 Task: Create a task  Improve website accessibility for users with visual impairments , assign it to team member softage.9@softage.net in the project TractLine and update the status of the task to  Off Track , set the priority of the task to Medium.
Action: Mouse moved to (50, 358)
Screenshot: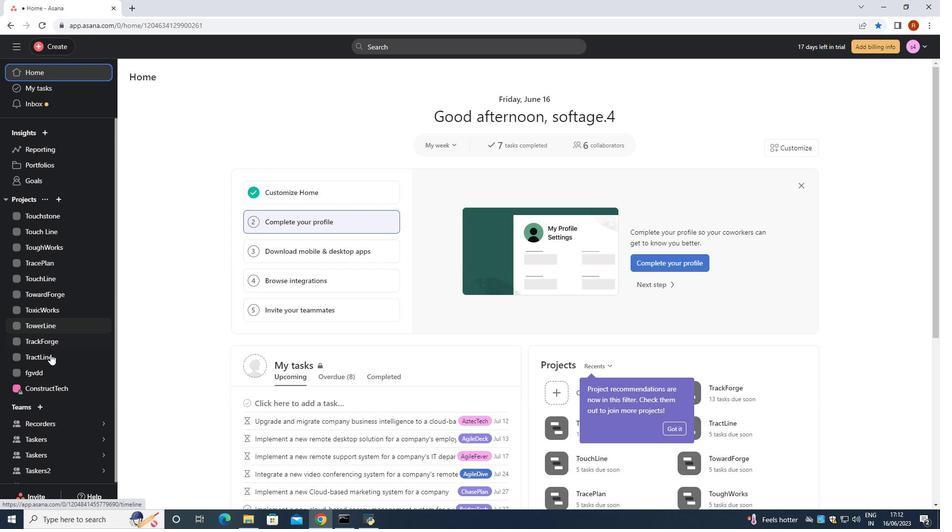 
Action: Mouse pressed left at (50, 358)
Screenshot: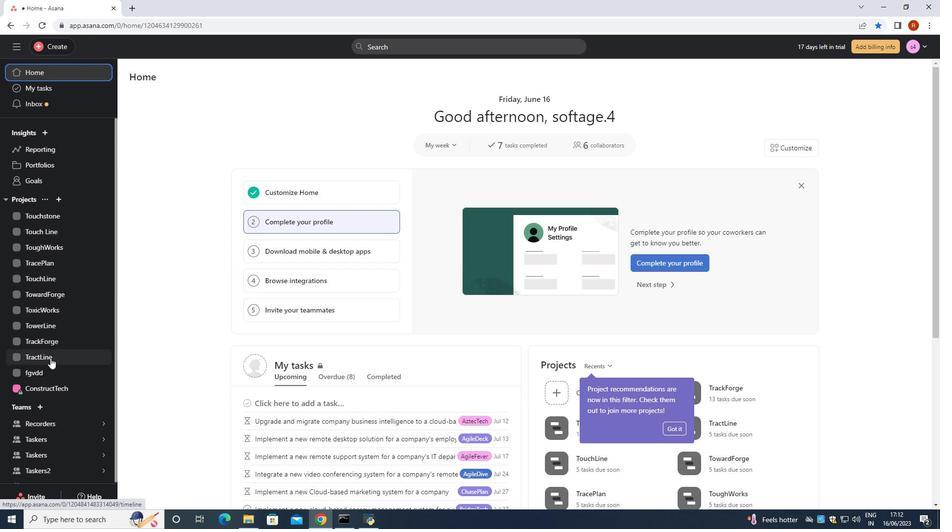 
Action: Mouse moved to (261, 221)
Screenshot: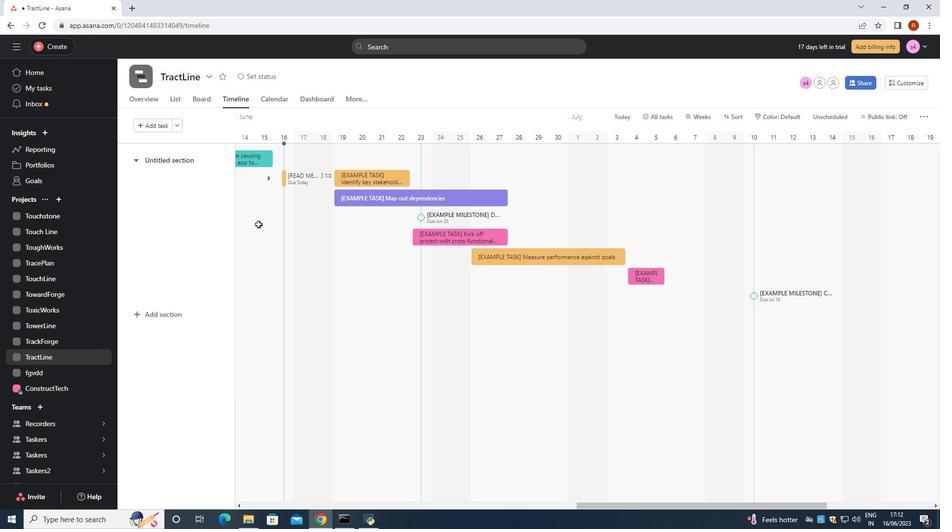 
Action: Mouse scrolled (261, 221) with delta (0, 0)
Screenshot: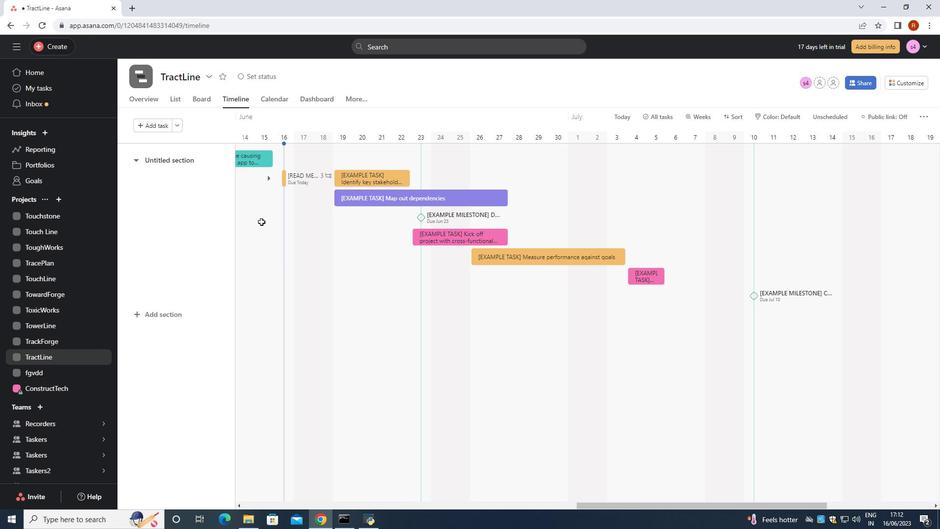 
Action: Mouse scrolled (261, 221) with delta (0, 0)
Screenshot: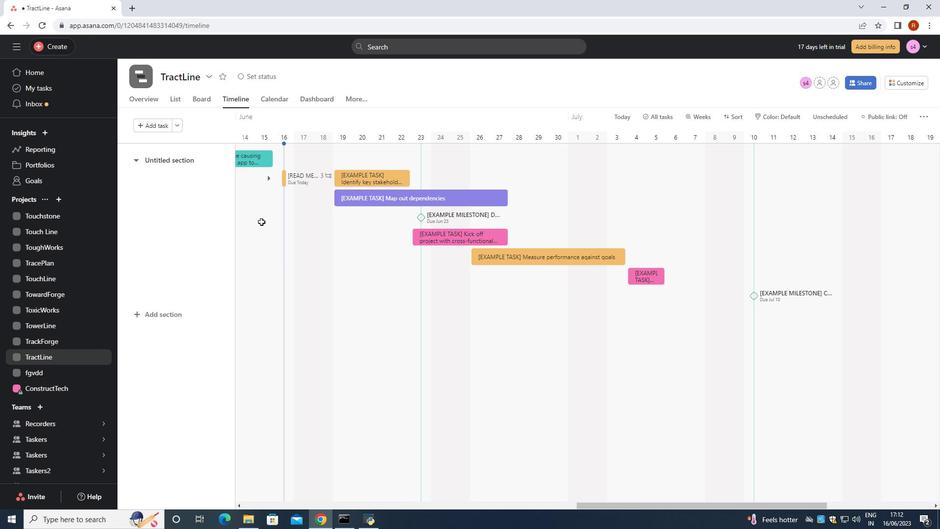 
Action: Mouse scrolled (261, 221) with delta (0, 0)
Screenshot: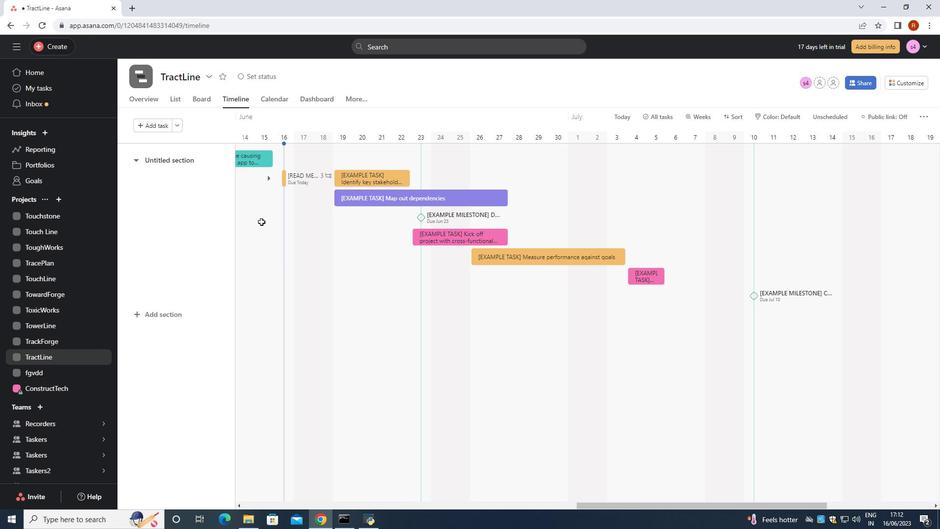
Action: Mouse moved to (603, 504)
Screenshot: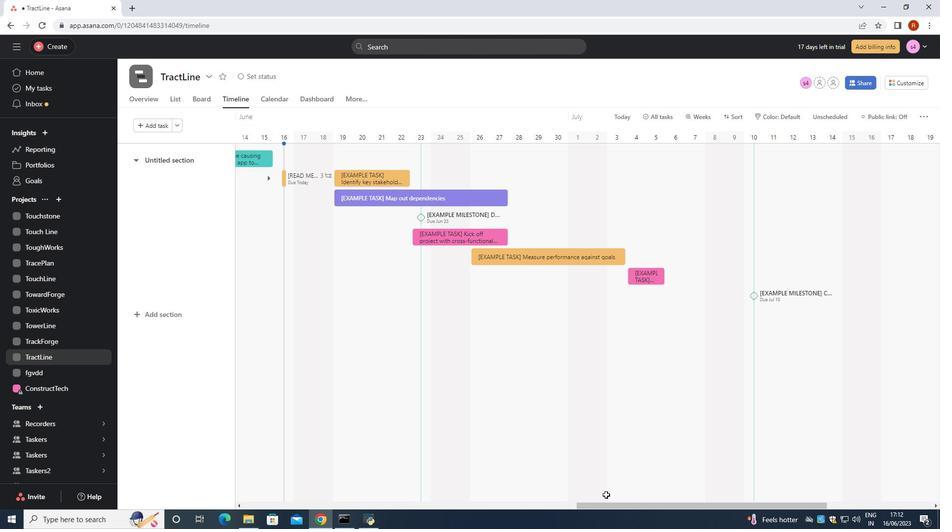 
Action: Mouse pressed left at (603, 504)
Screenshot: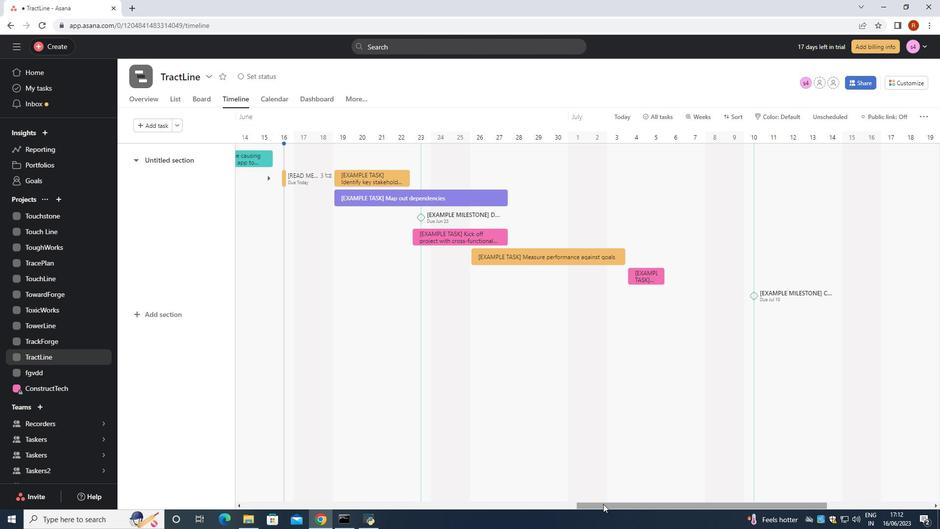 
Action: Mouse moved to (364, 182)
Screenshot: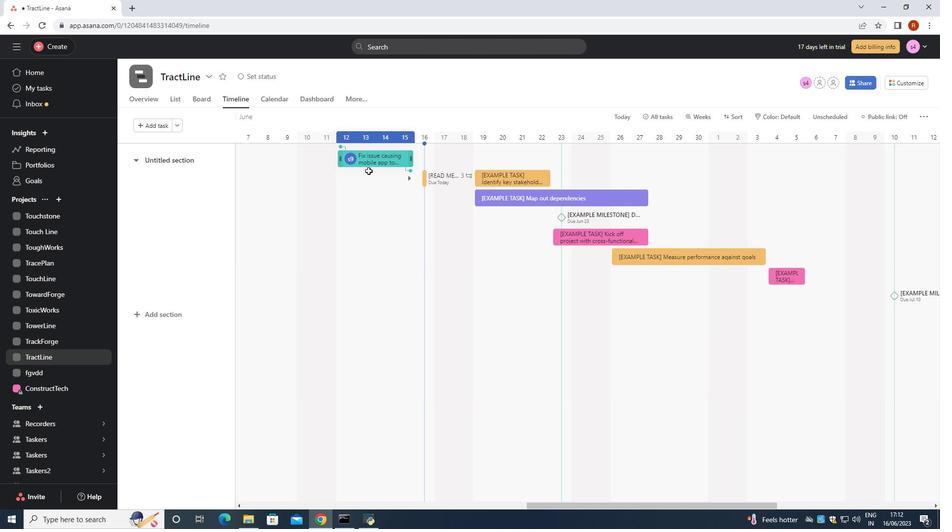 
Action: Mouse pressed left at (364, 182)
Screenshot: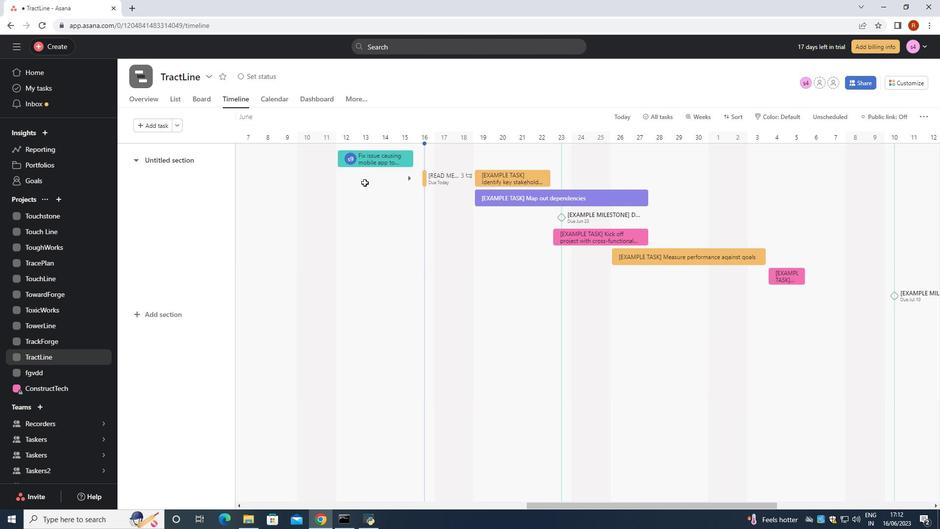 
Action: Mouse moved to (364, 191)
Screenshot: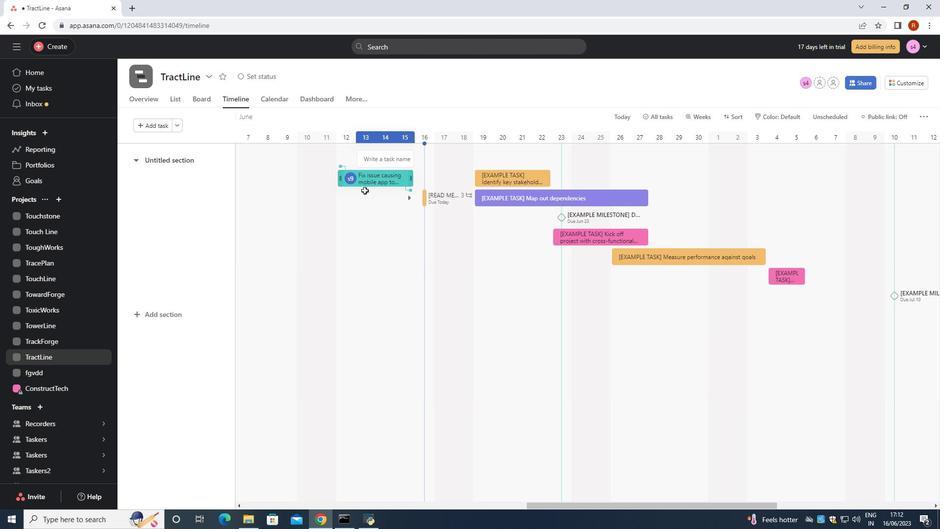 
Action: Mouse pressed left at (364, 191)
Screenshot: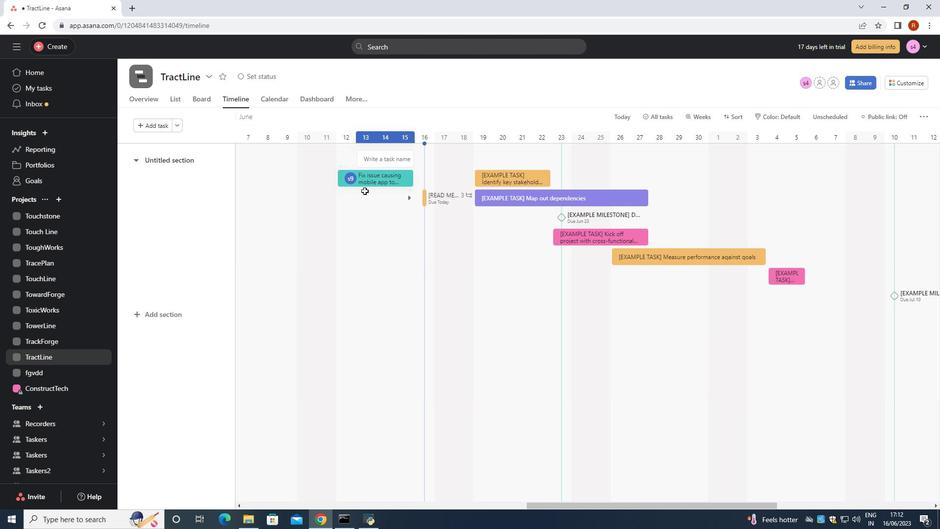 
Action: Mouse moved to (327, 185)
Screenshot: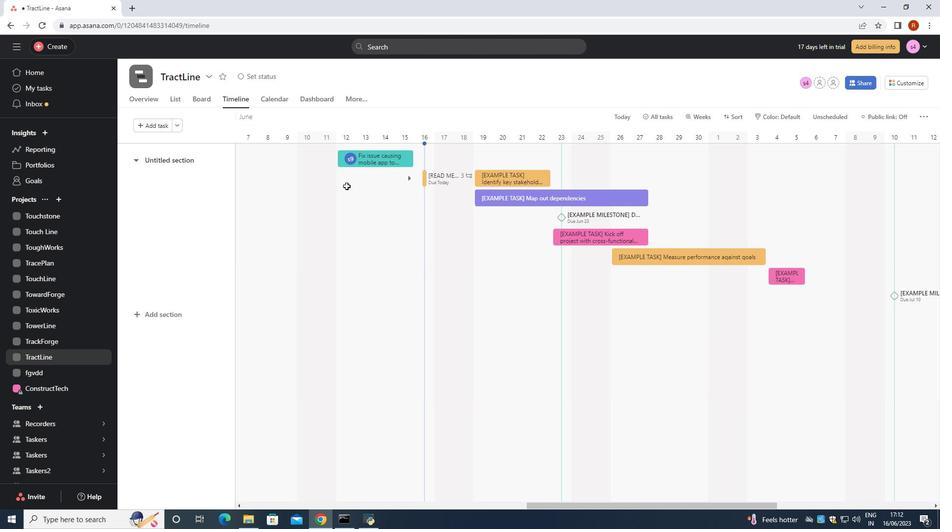 
Action: Mouse pressed left at (327, 185)
Screenshot: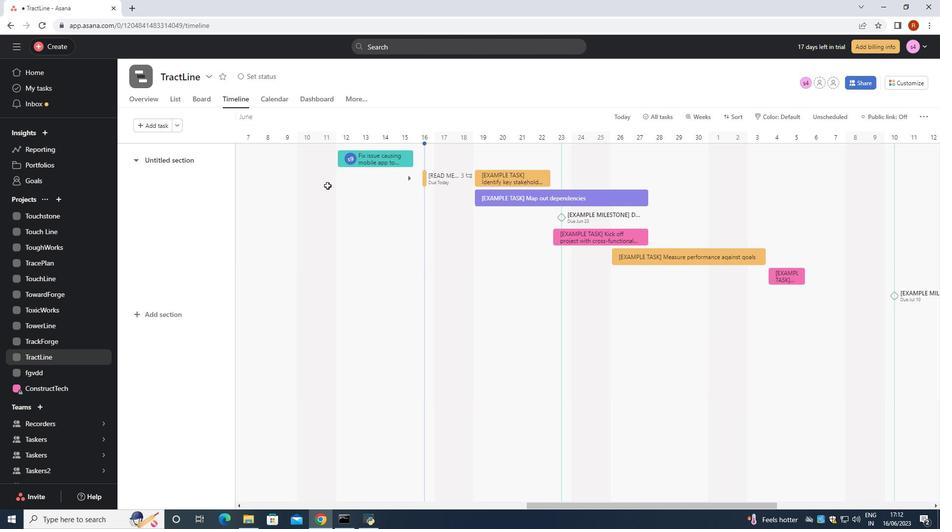 
Action: Mouse moved to (371, 226)
Screenshot: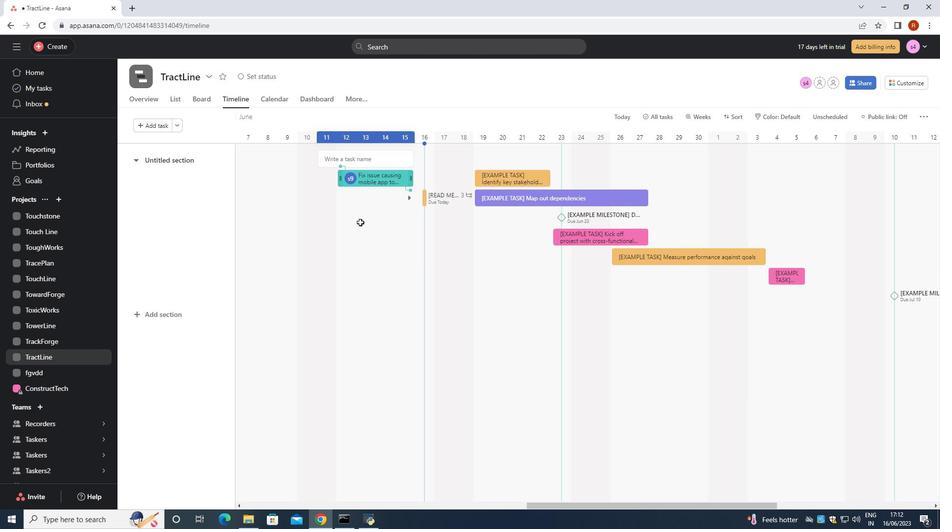 
Action: Mouse pressed left at (371, 226)
Screenshot: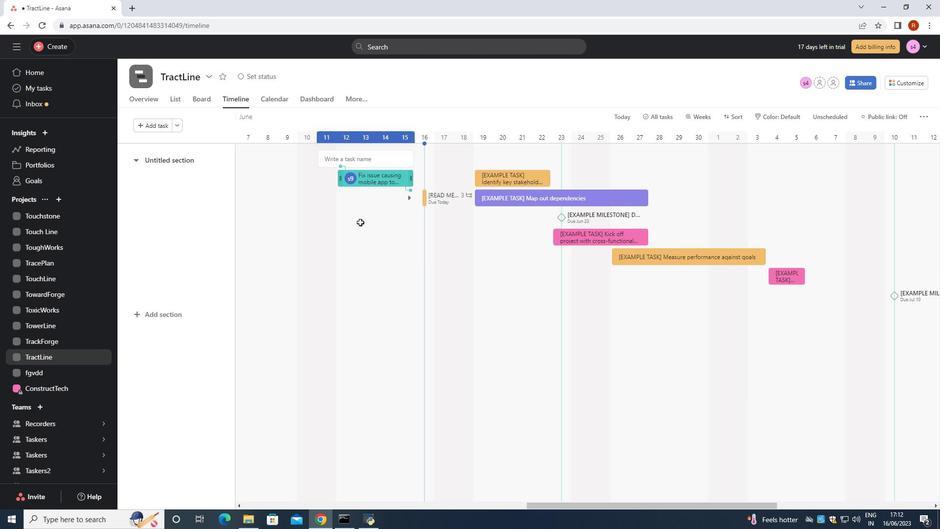 
Action: Mouse moved to (374, 210)
Screenshot: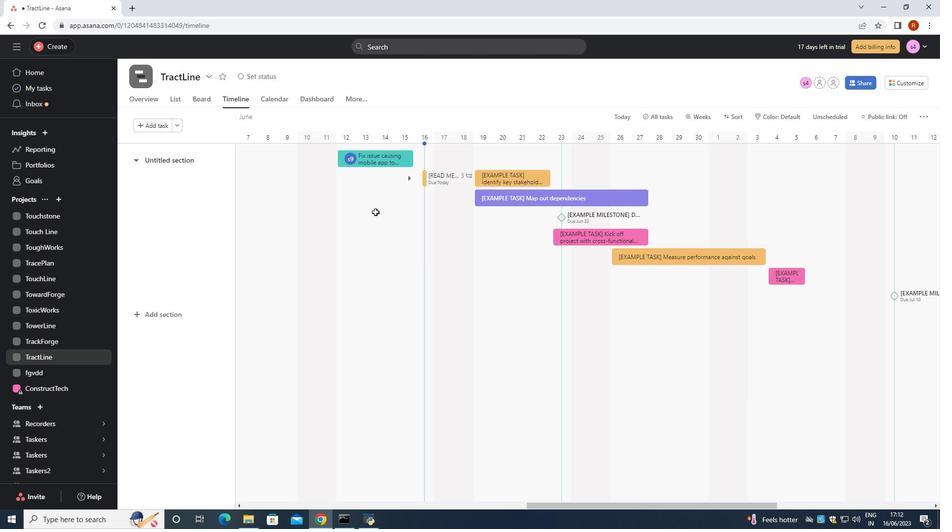 
Action: Mouse pressed left at (374, 210)
Screenshot: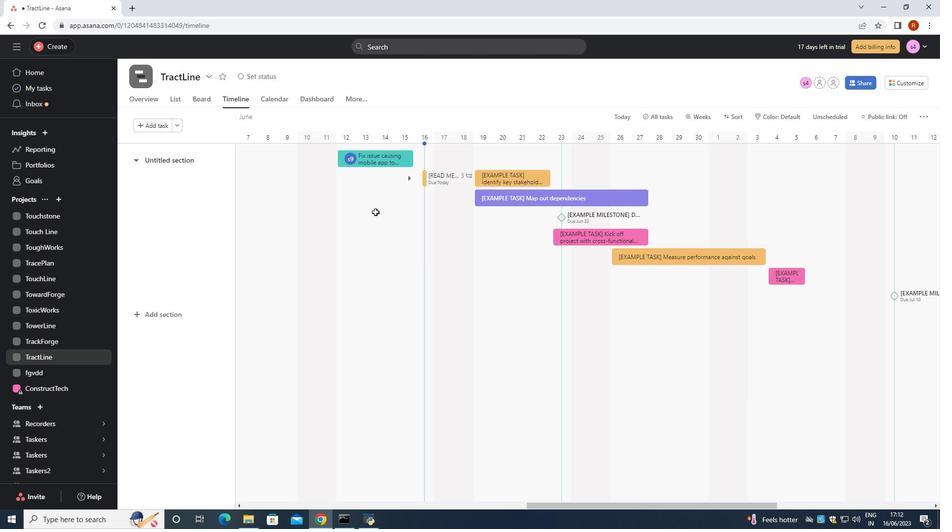 
Action: Mouse moved to (372, 217)
Screenshot: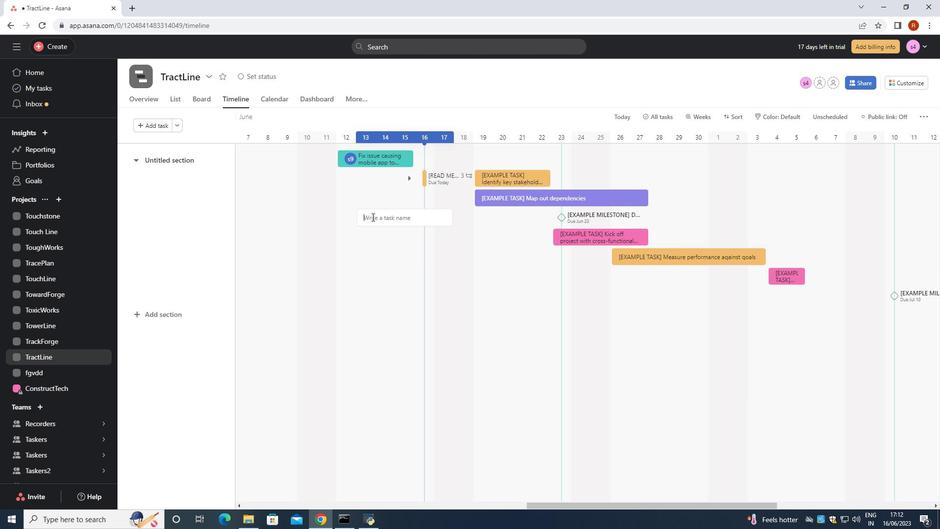 
Action: Mouse pressed left at (372, 217)
Screenshot: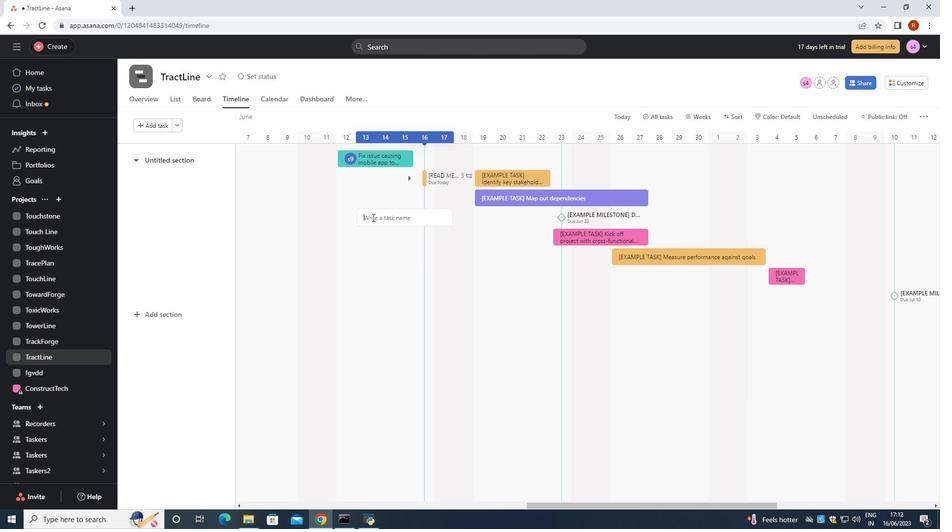 
Action: Key pressed <Key.shift><Key.shift><Key.shift><Key.shift><Key.shift><Key.shift><Key.shift><Key.shift><Key.shift><Key.shift><Key.shift><Key.shift><Key.shift><Key.shift><Key.shift><Key.shift><Key.shift><Key.shift><Key.shift><Key.shift><Key.shift>Improve<Key.space>website<Key.space>accessibility<Key.space>for<Key.space>users<Key.space>with<Key.space>visual<Key.space>impairment
Screenshot: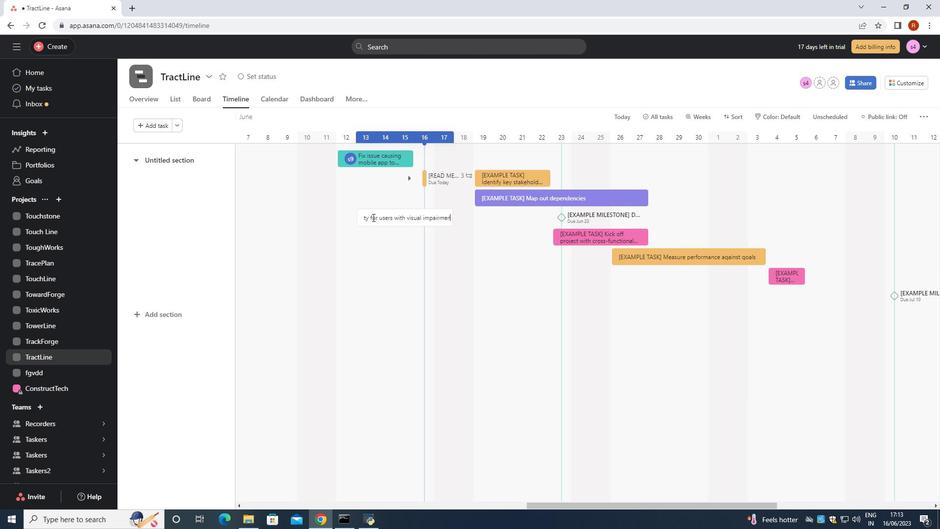 
Action: Mouse moved to (419, 209)
Screenshot: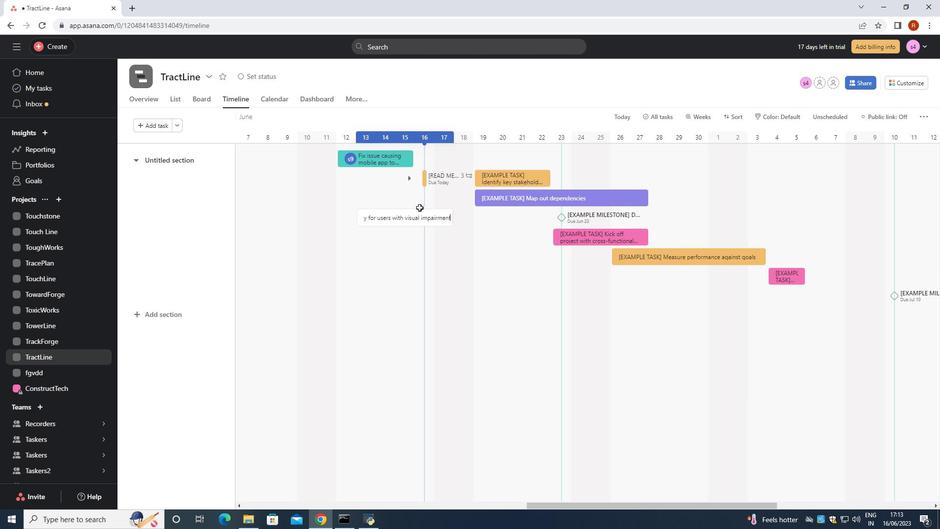 
Action: Key pressed <Key.enter>
Screenshot: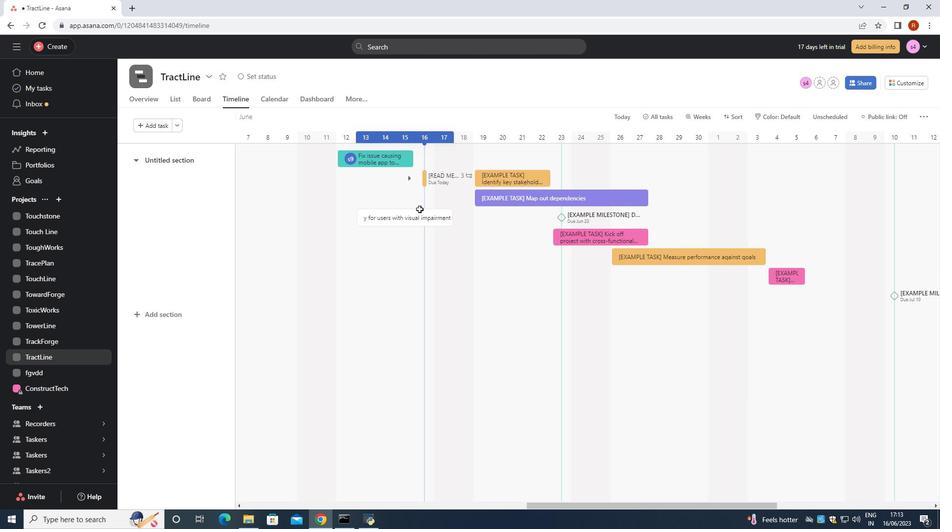 
Action: Mouse moved to (429, 218)
Screenshot: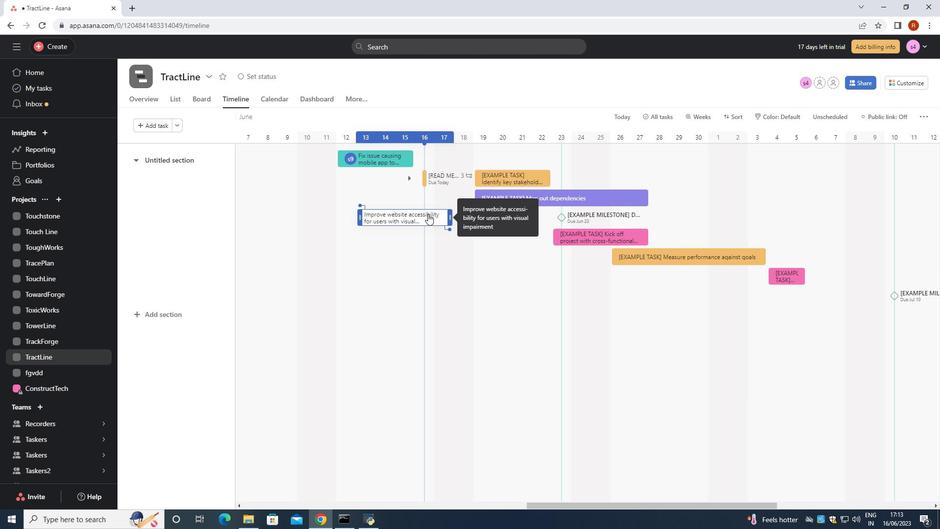 
Action: Mouse pressed left at (429, 218)
Screenshot: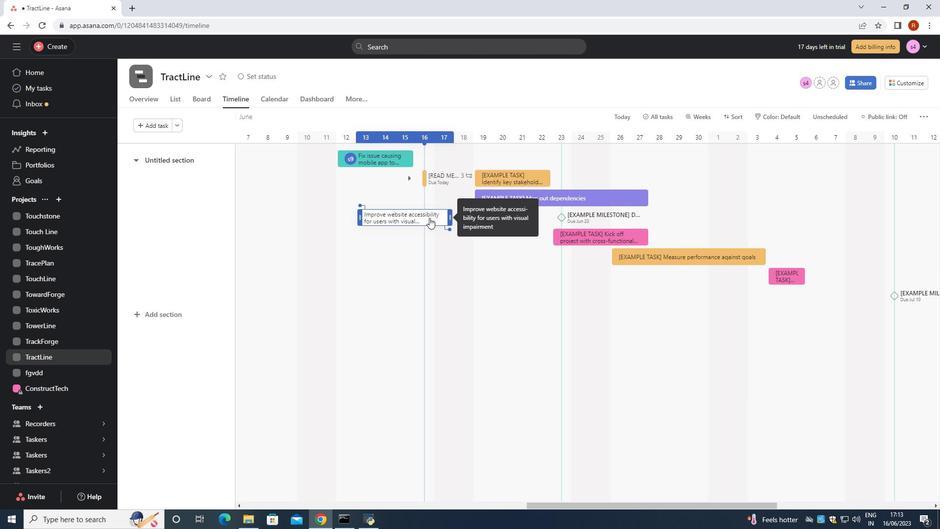 
Action: Mouse moved to (679, 193)
Screenshot: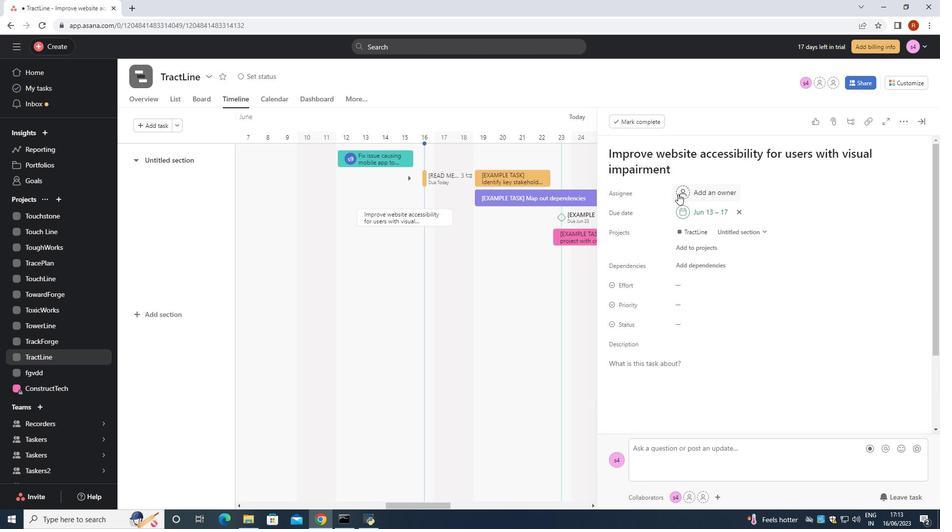 
Action: Mouse pressed left at (679, 193)
Screenshot: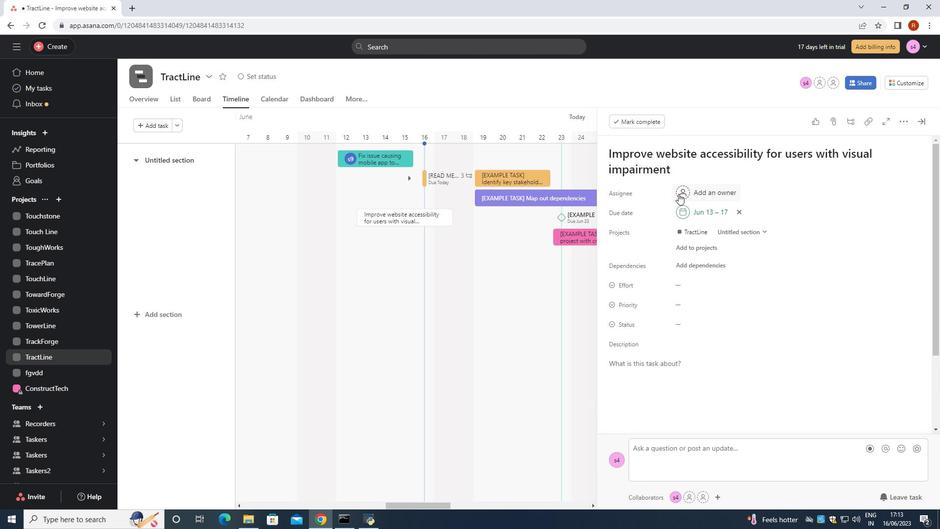 
Action: Mouse moved to (621, 231)
Screenshot: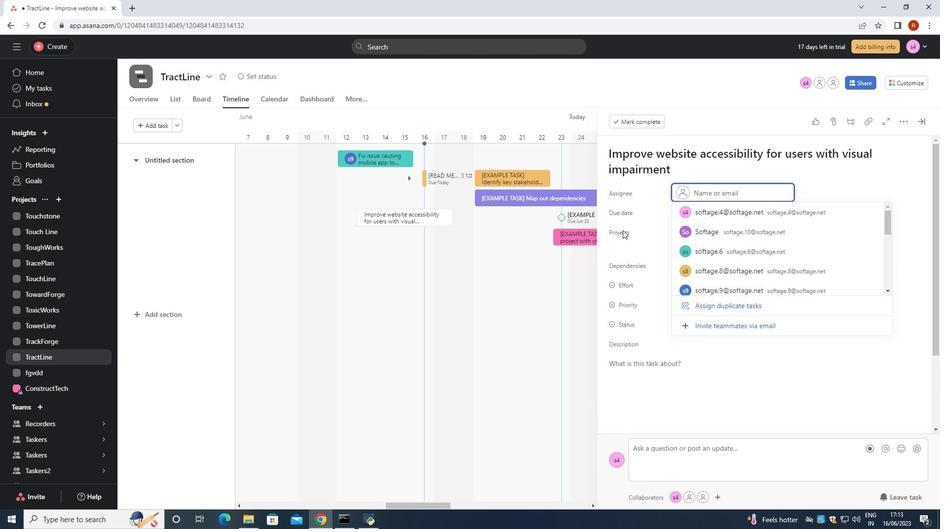
Action: Key pressed <Key.shift>Sod<Key.backspace>ftage.9<Key.shift>@softage.ney<Key.backspace>
Screenshot: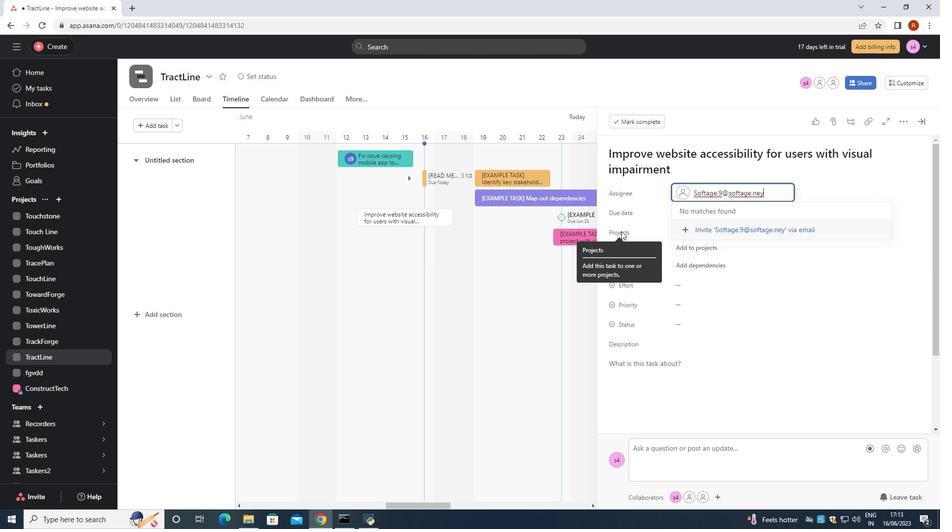 
Action: Mouse moved to (762, 212)
Screenshot: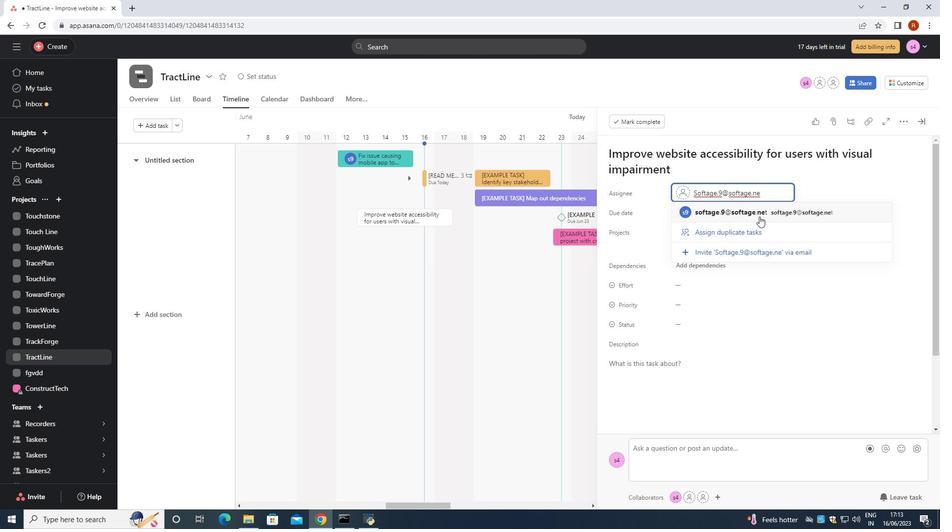 
Action: Mouse pressed left at (762, 212)
Screenshot: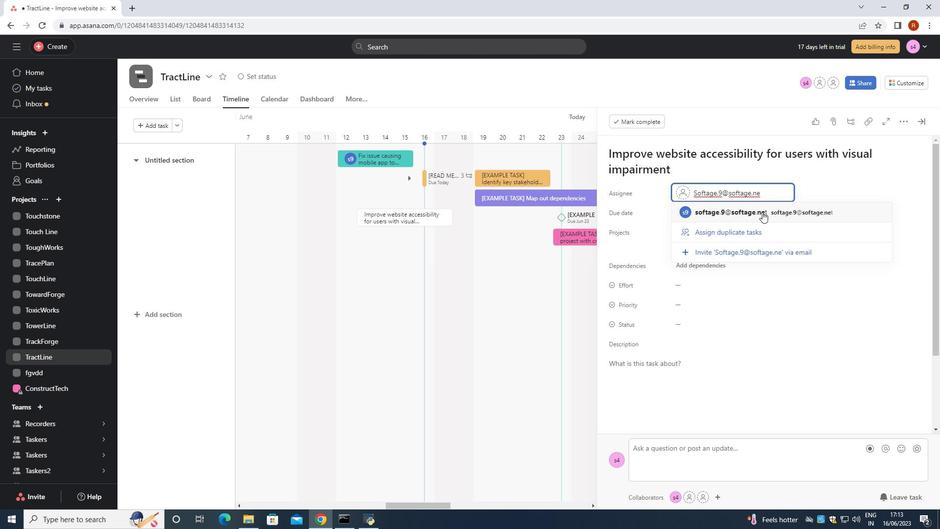 
Action: Mouse moved to (679, 323)
Screenshot: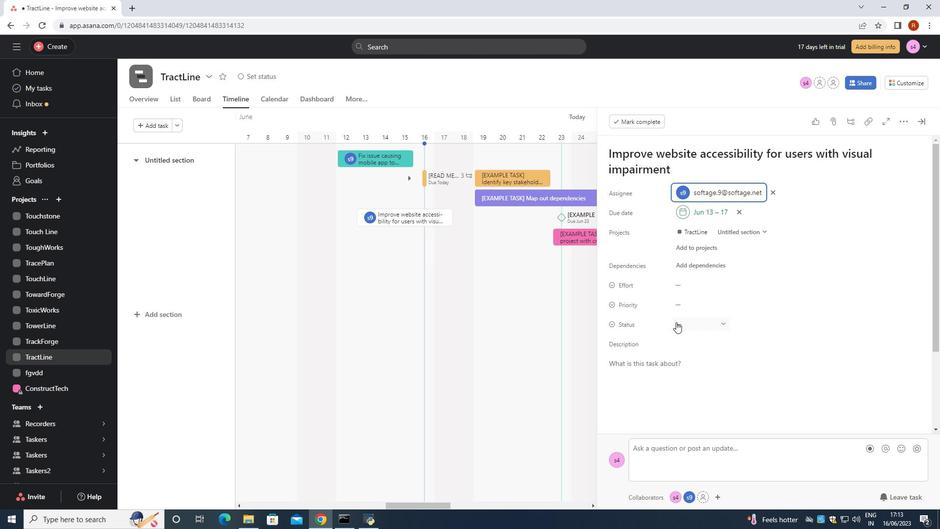 
Action: Mouse pressed left at (679, 323)
Screenshot: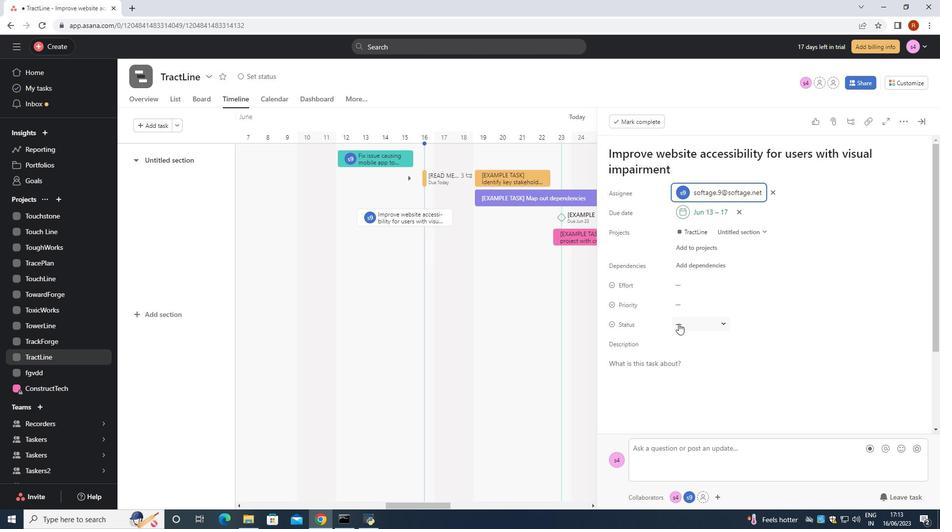 
Action: Mouse moved to (705, 390)
Screenshot: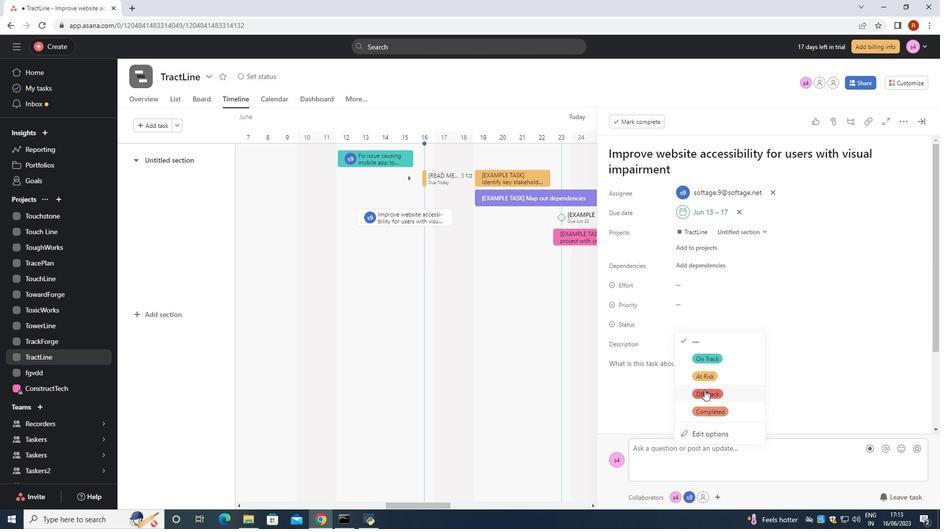 
Action: Mouse pressed left at (705, 390)
Screenshot: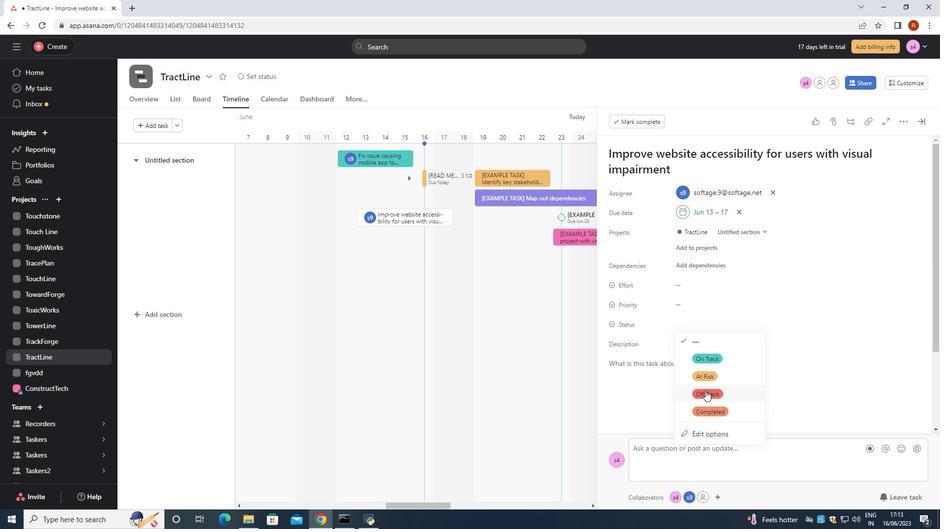 
Action: Mouse moved to (691, 305)
Screenshot: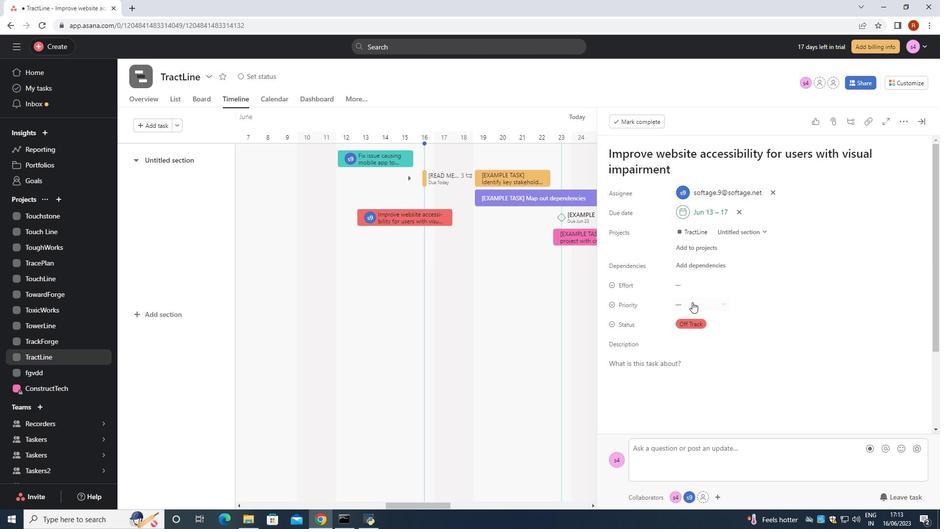 
Action: Mouse pressed left at (691, 305)
Screenshot: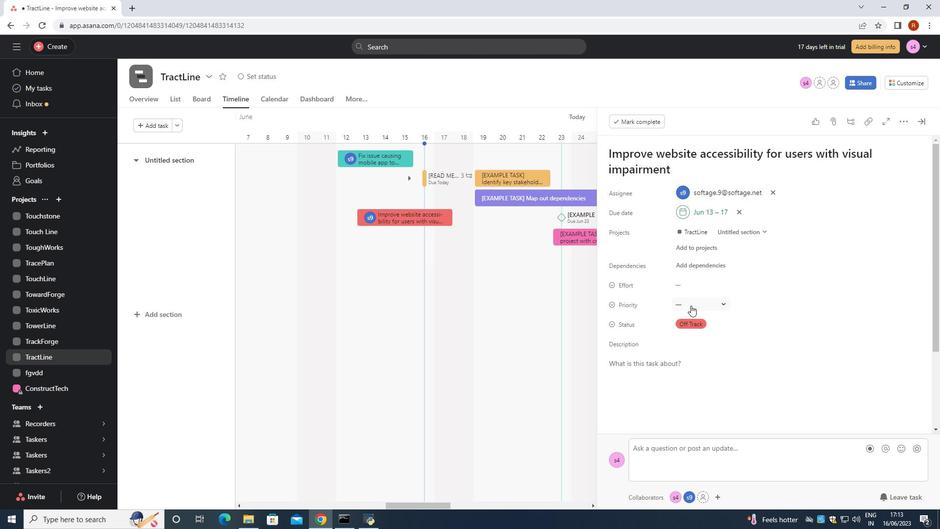 
Action: Mouse moved to (709, 357)
Screenshot: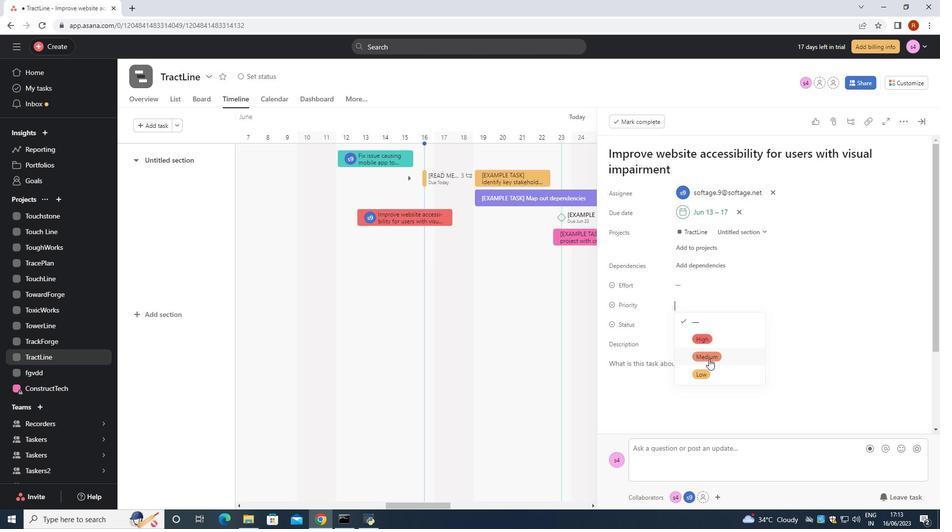 
Action: Mouse pressed left at (709, 357)
Screenshot: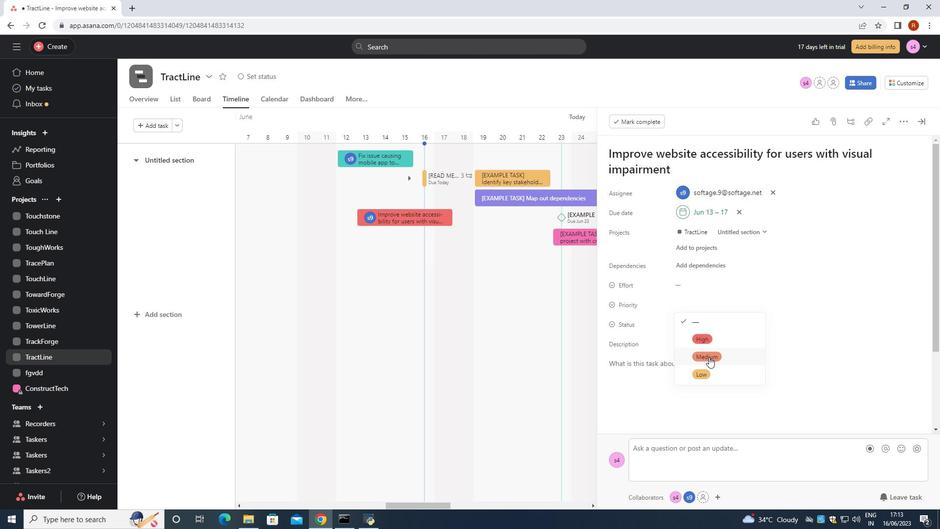 
Action: Mouse moved to (724, 306)
Screenshot: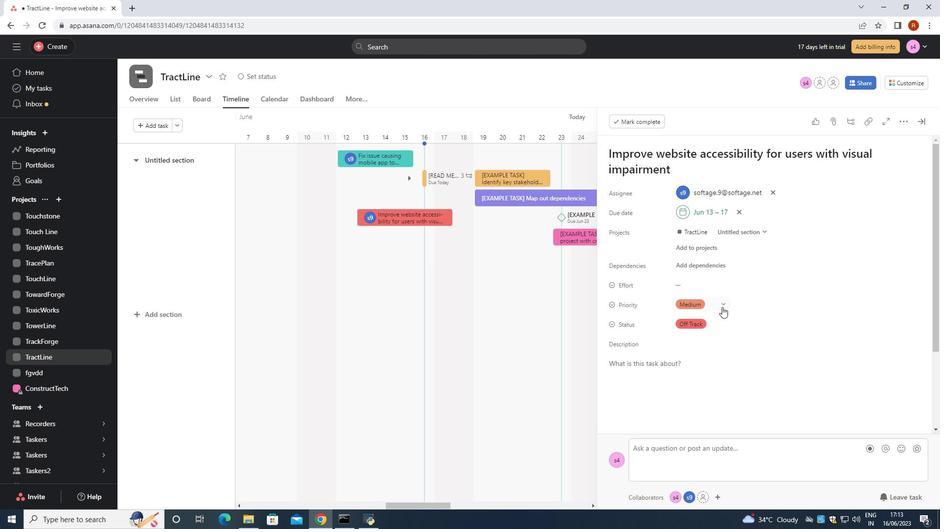
